 Task: Add Dr. Bronner's Organic Unscented Baby Magic Balm to the cart.
Action: Mouse moved to (353, 175)
Screenshot: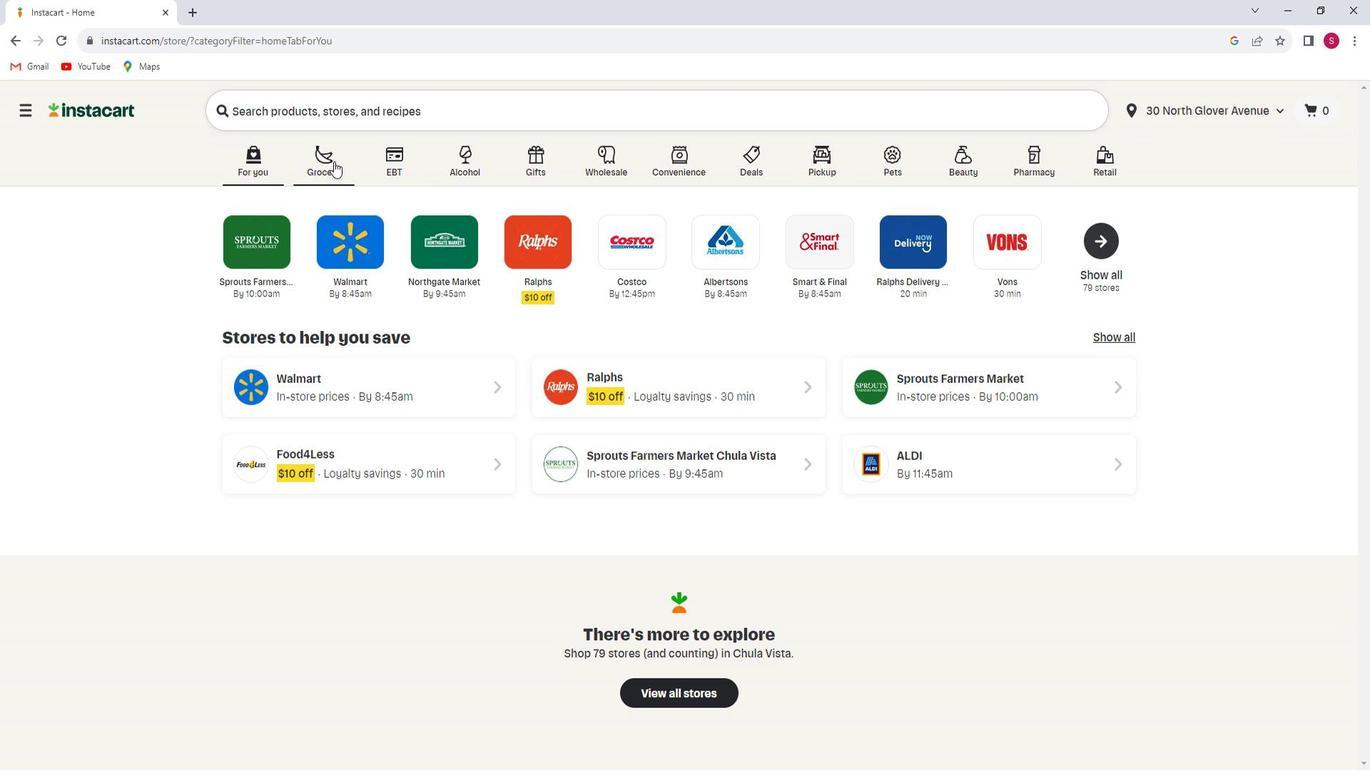 
Action: Mouse pressed left at (353, 175)
Screenshot: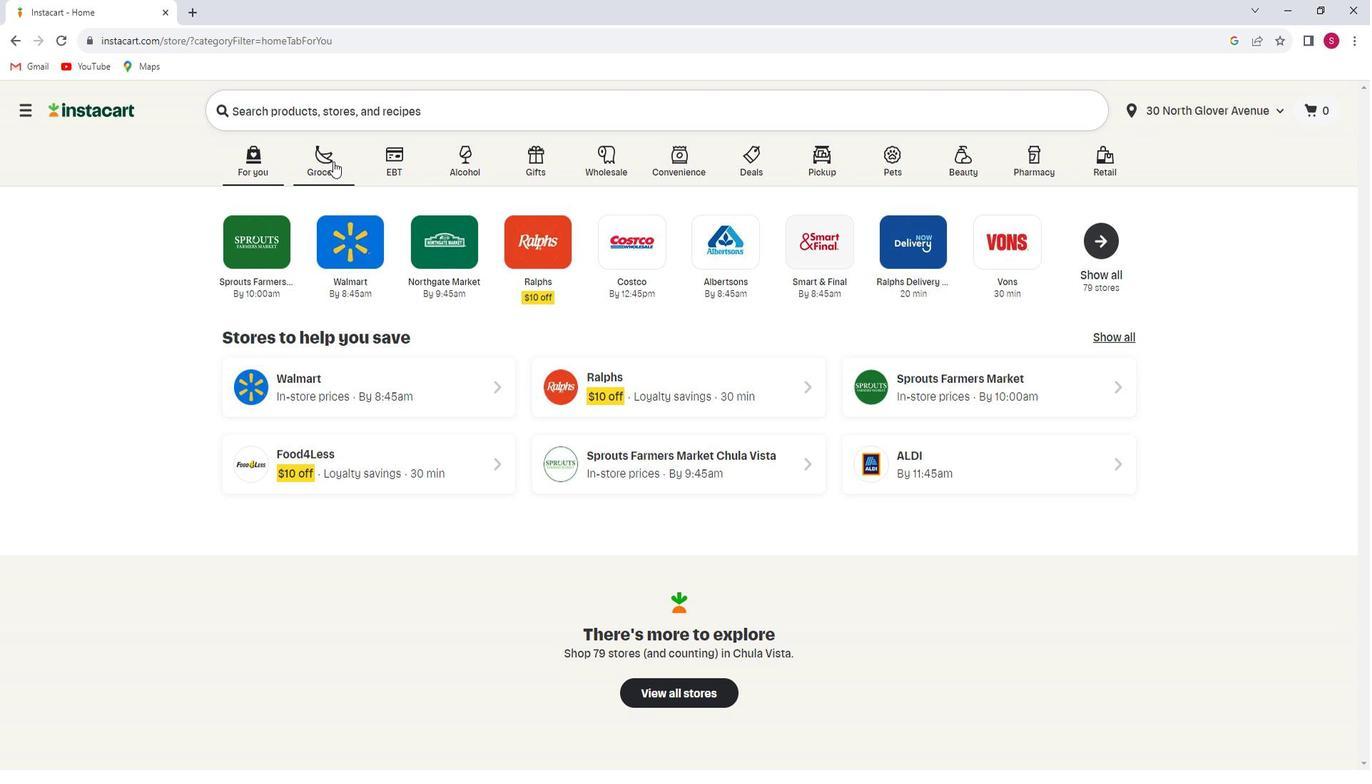 
Action: Mouse moved to (379, 448)
Screenshot: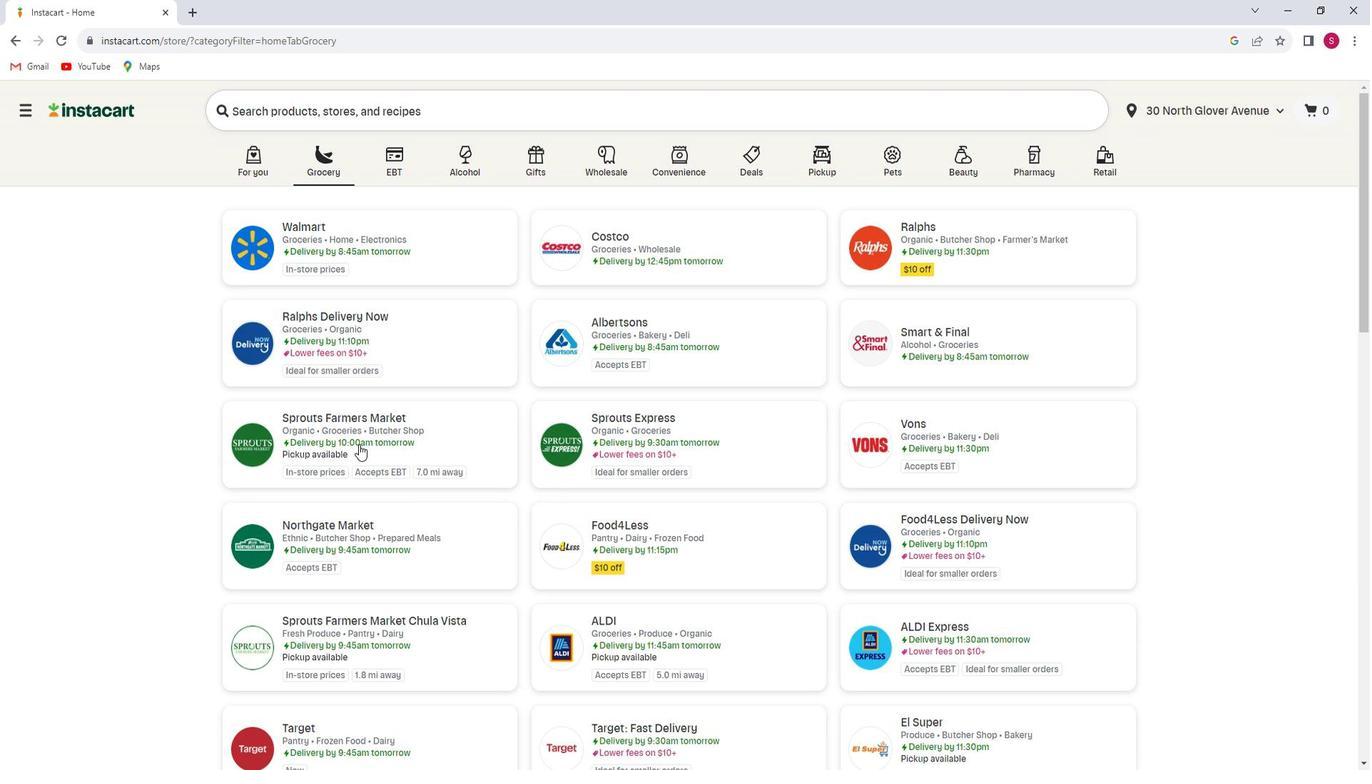 
Action: Mouse pressed left at (379, 448)
Screenshot: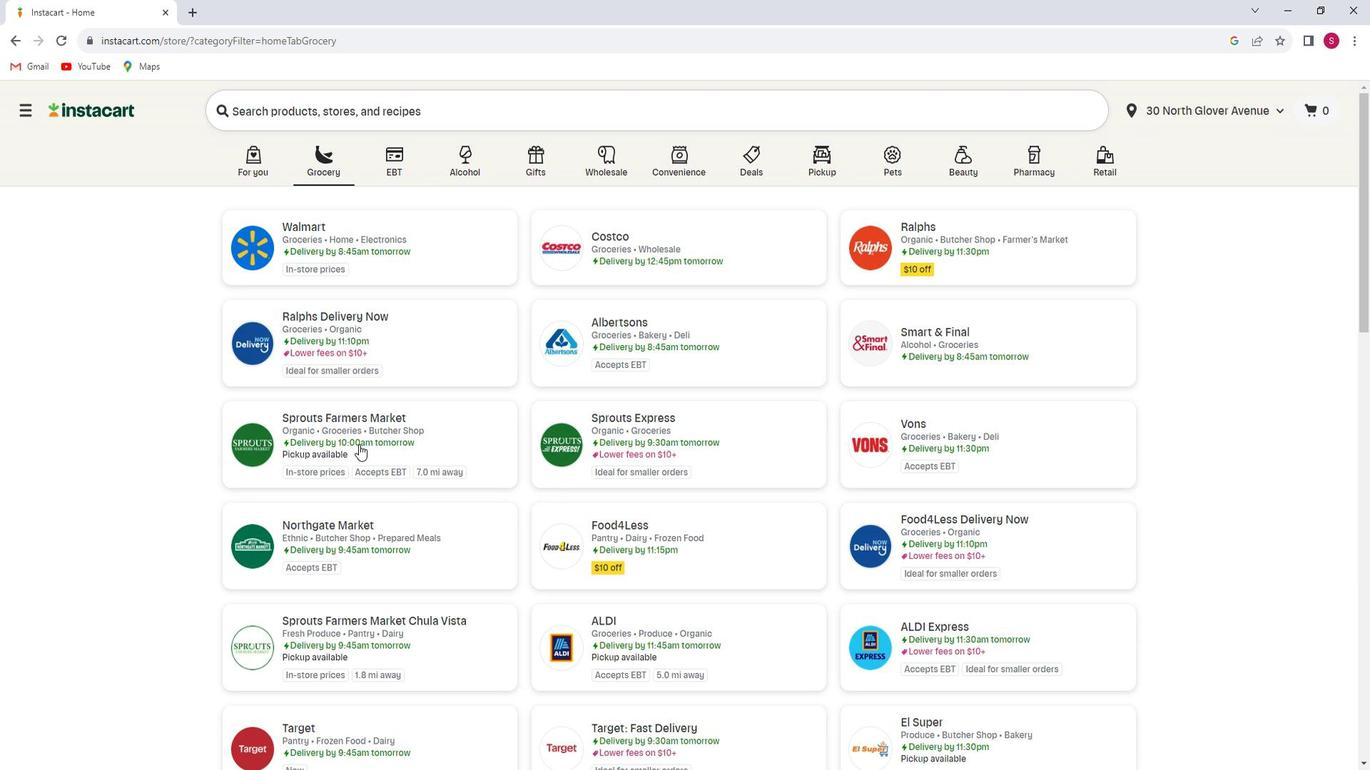 
Action: Mouse moved to (41, 559)
Screenshot: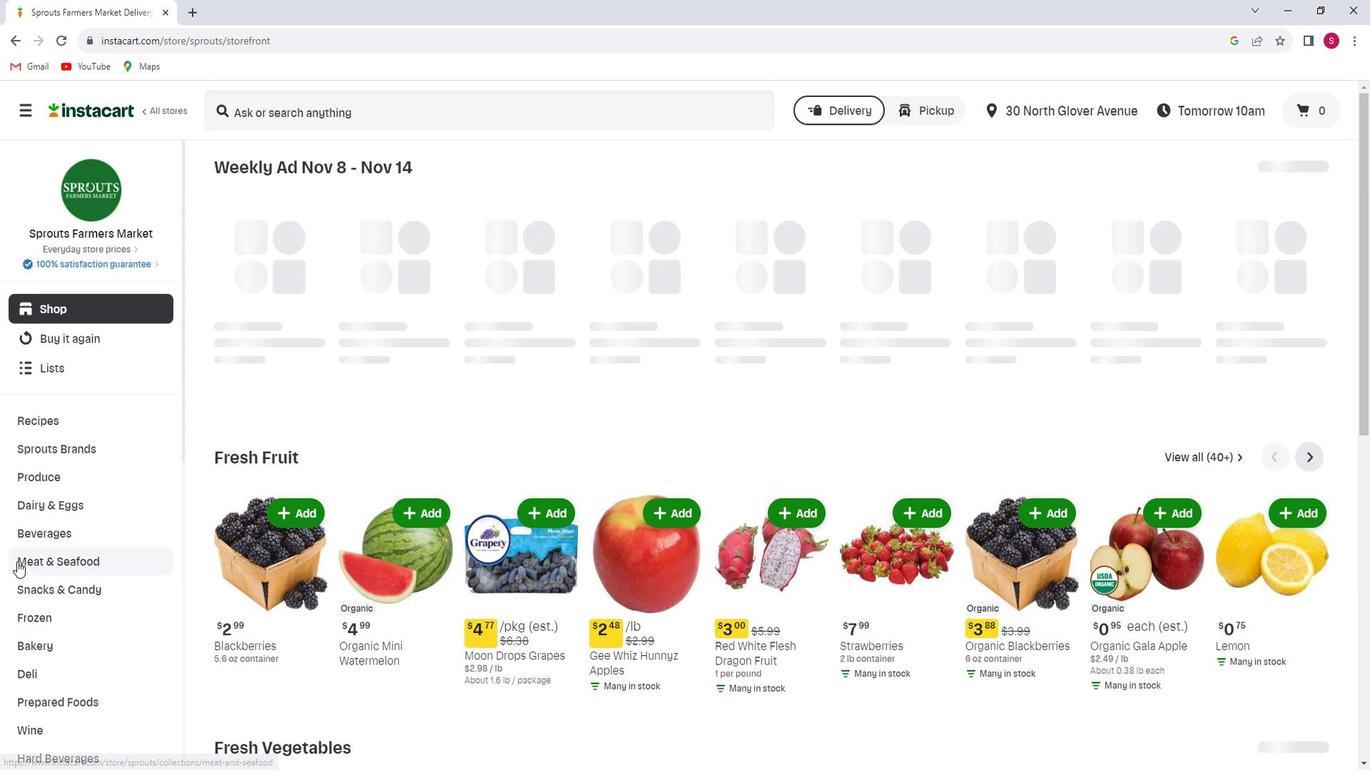 
Action: Mouse scrolled (41, 558) with delta (0, 0)
Screenshot: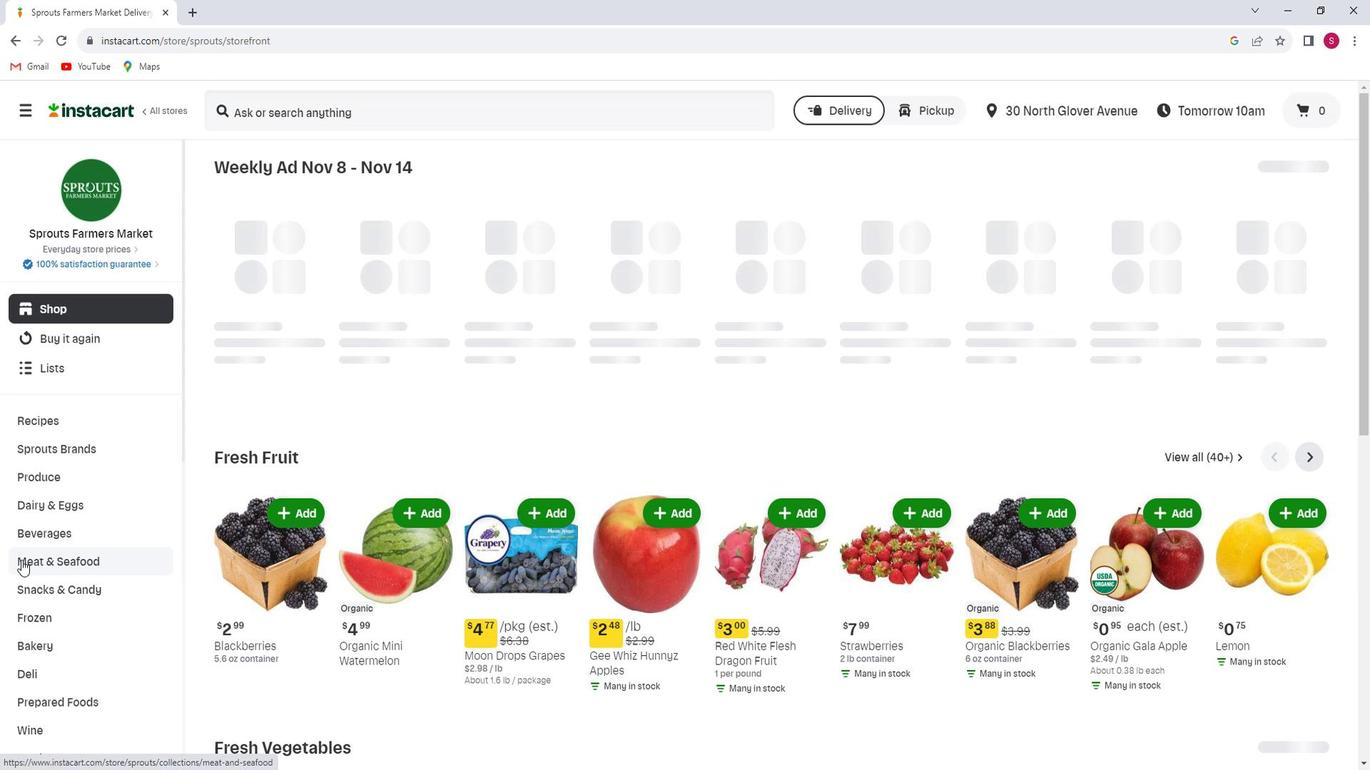 
Action: Mouse scrolled (41, 558) with delta (0, 0)
Screenshot: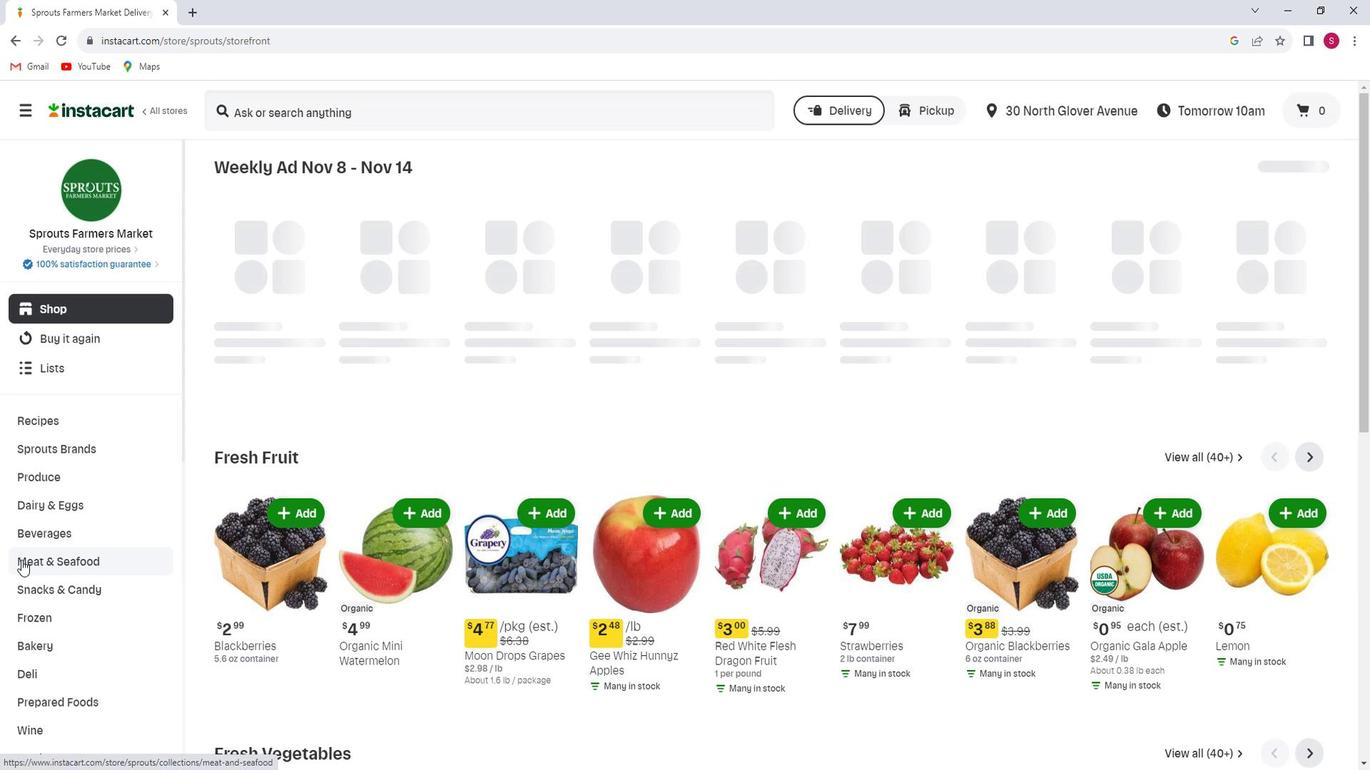 
Action: Mouse scrolled (41, 558) with delta (0, 0)
Screenshot: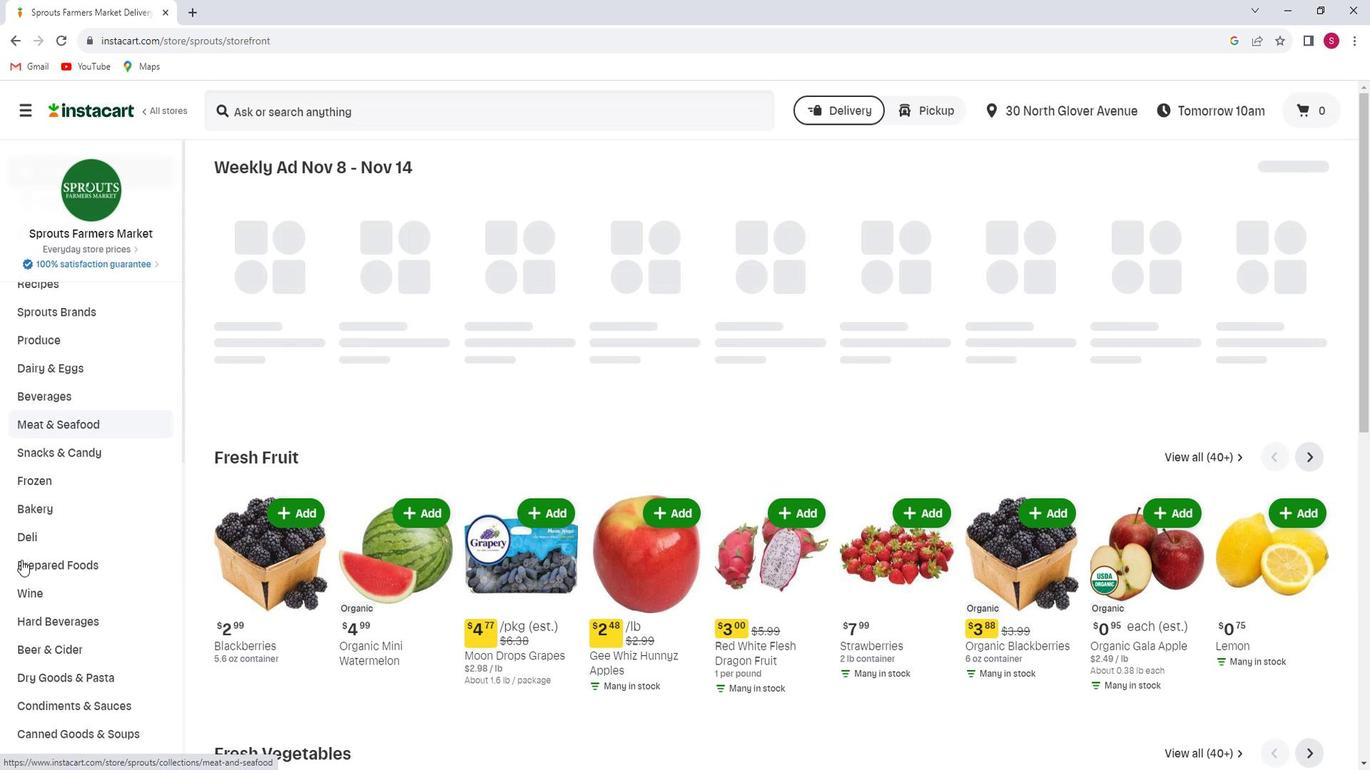 
Action: Mouse scrolled (41, 558) with delta (0, 0)
Screenshot: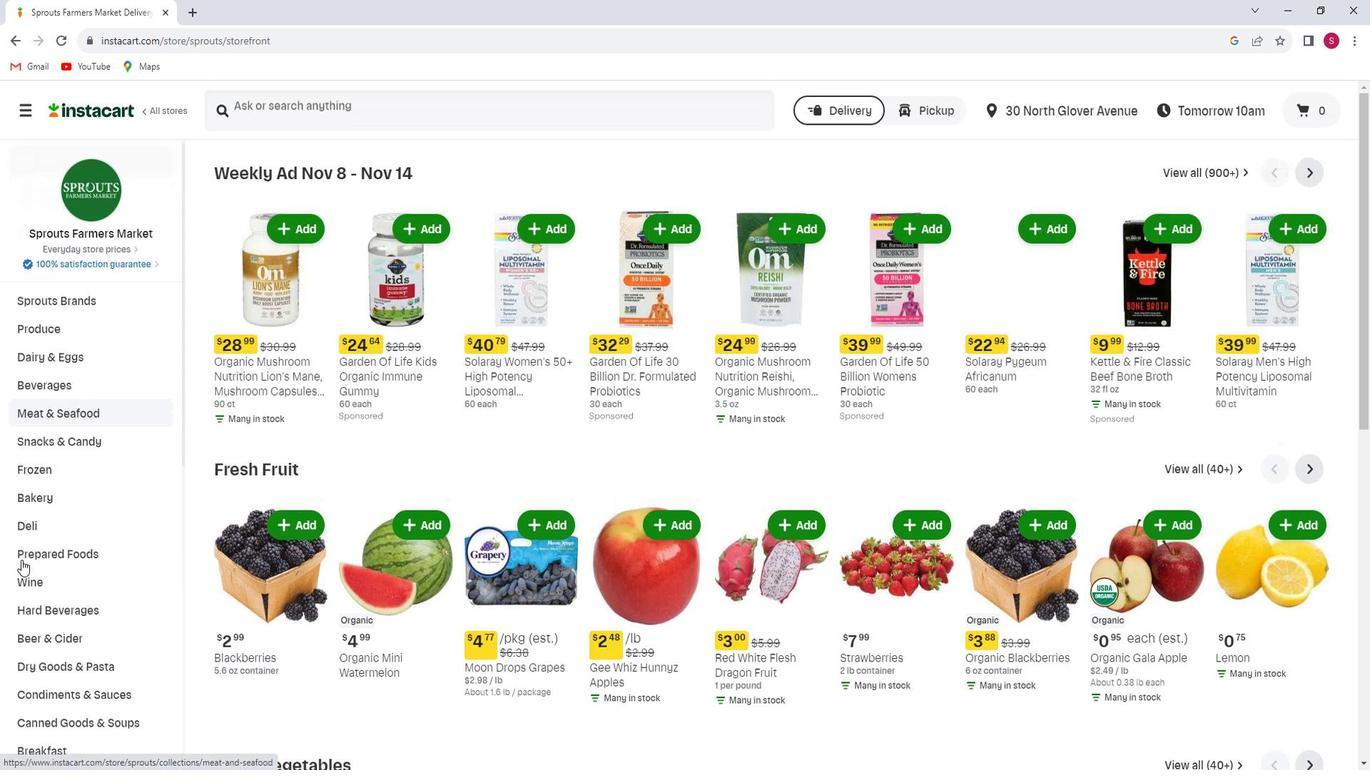 
Action: Mouse scrolled (41, 558) with delta (0, 0)
Screenshot: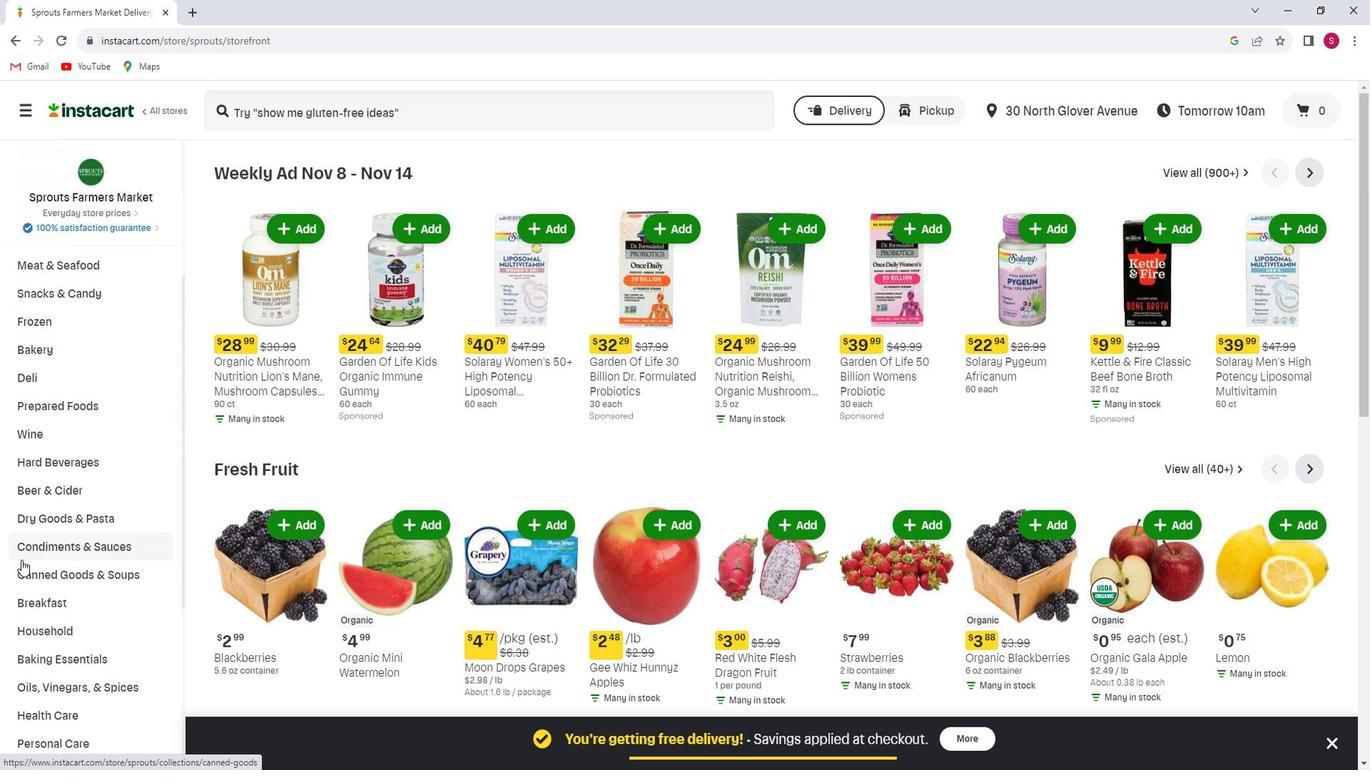 
Action: Mouse scrolled (41, 558) with delta (0, 0)
Screenshot: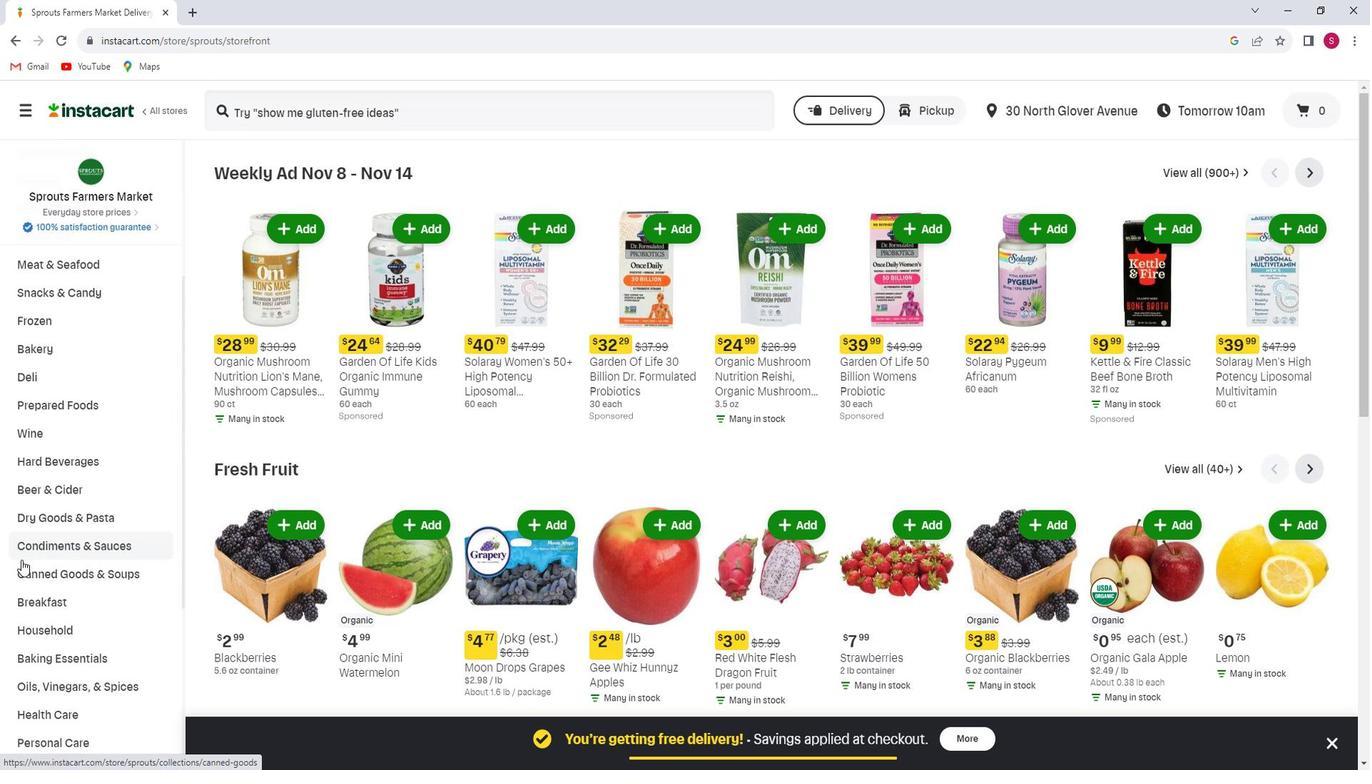 
Action: Mouse scrolled (41, 560) with delta (0, 0)
Screenshot: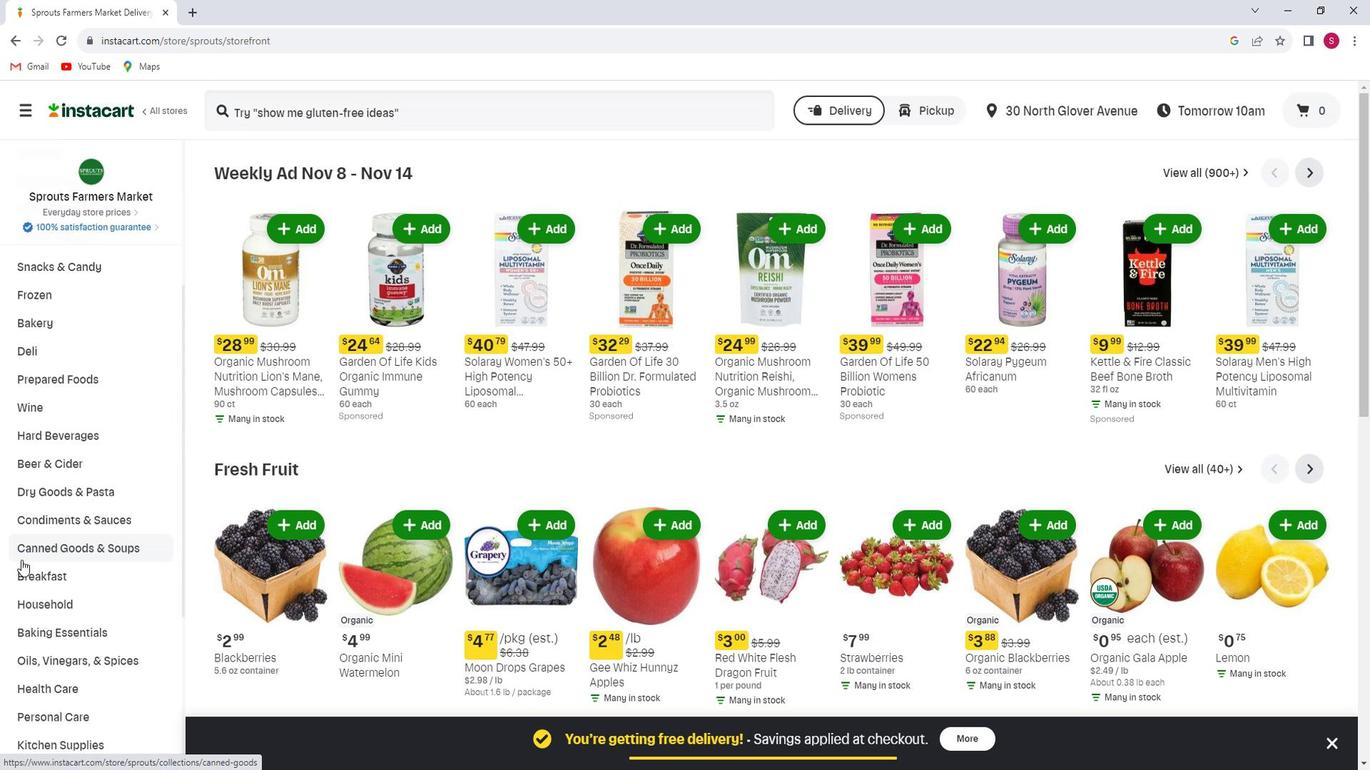 
Action: Mouse scrolled (41, 558) with delta (0, 0)
Screenshot: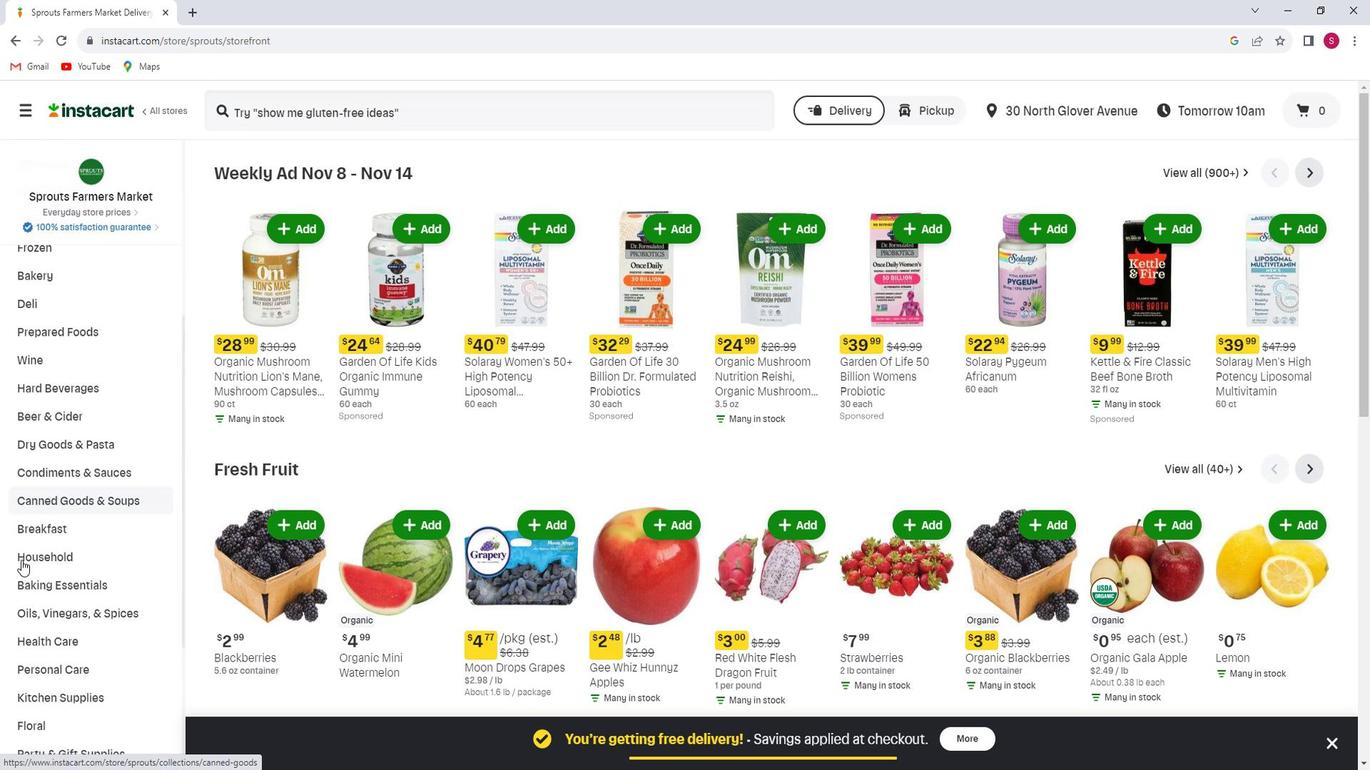 
Action: Mouse moved to (55, 572)
Screenshot: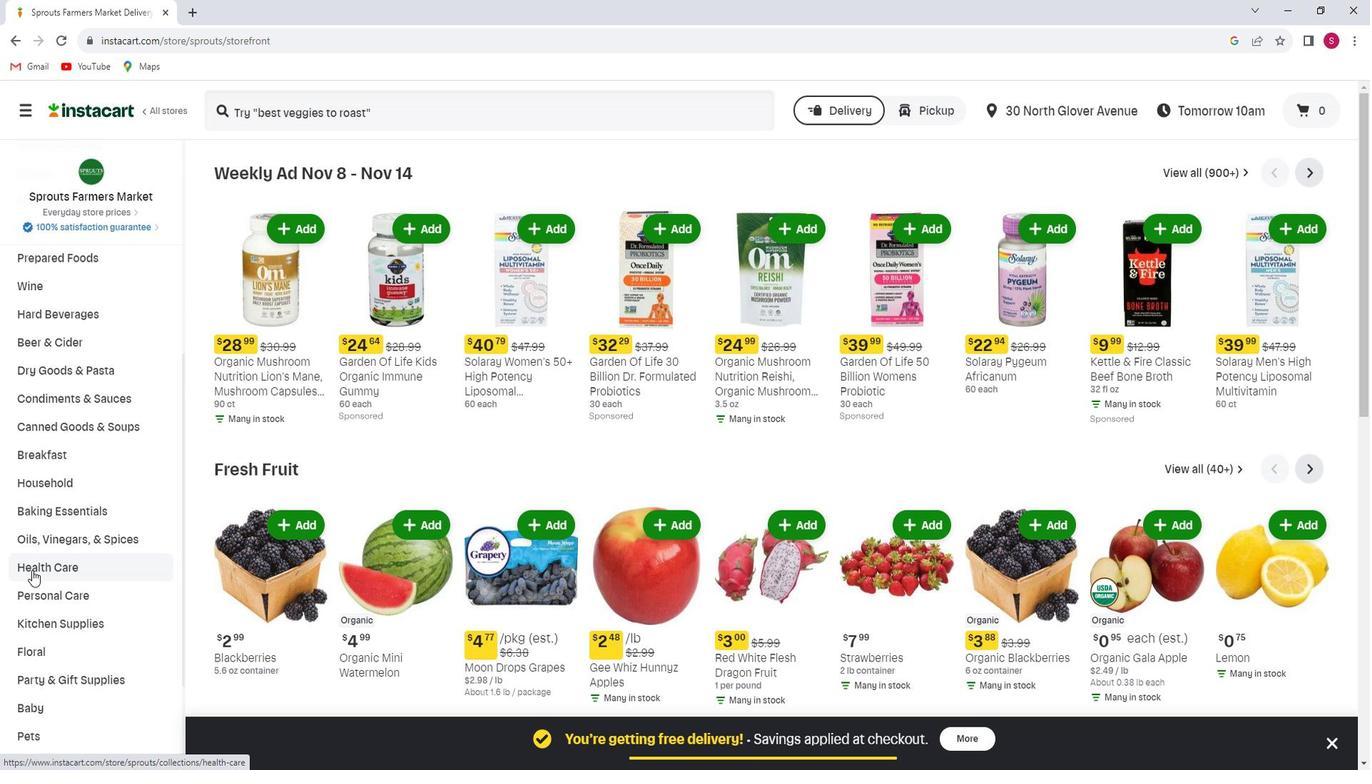 
Action: Mouse scrolled (55, 571) with delta (0, 0)
Screenshot: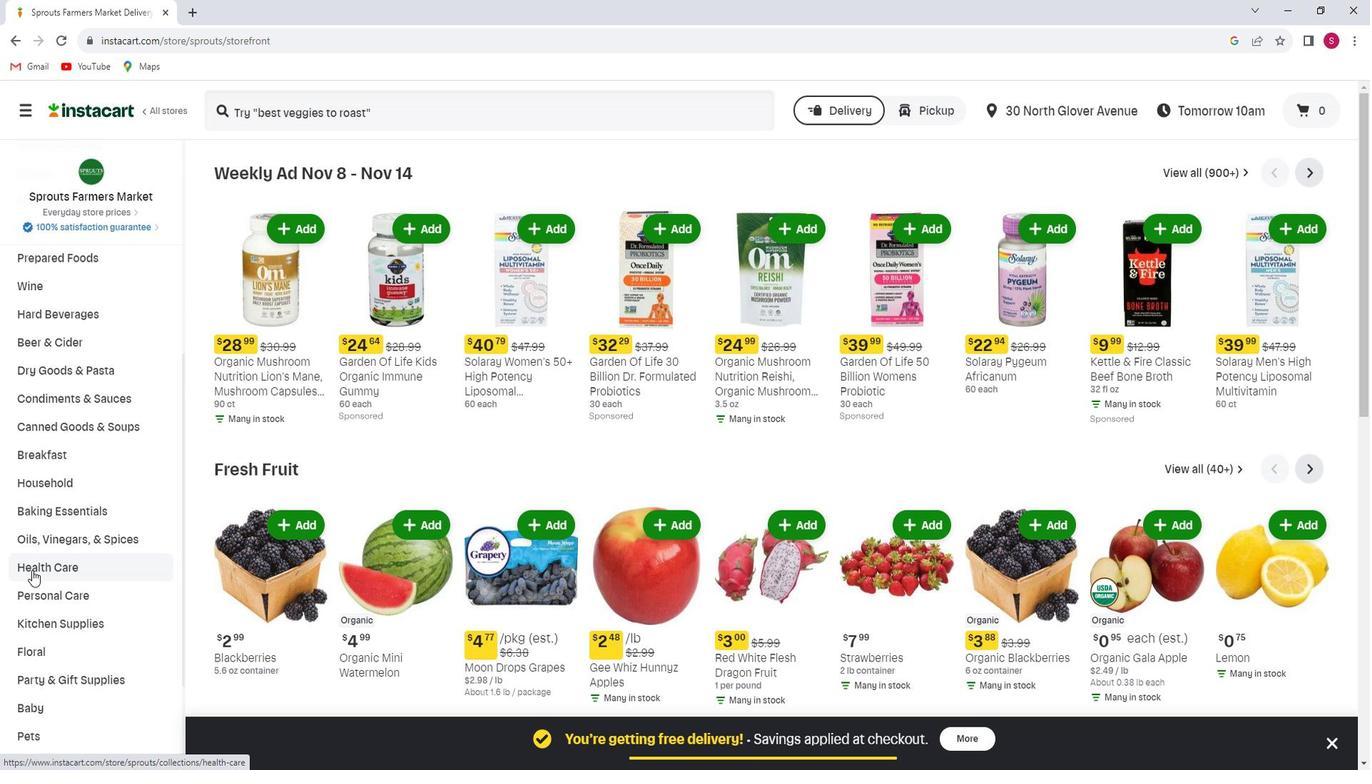 
Action: Mouse moved to (64, 585)
Screenshot: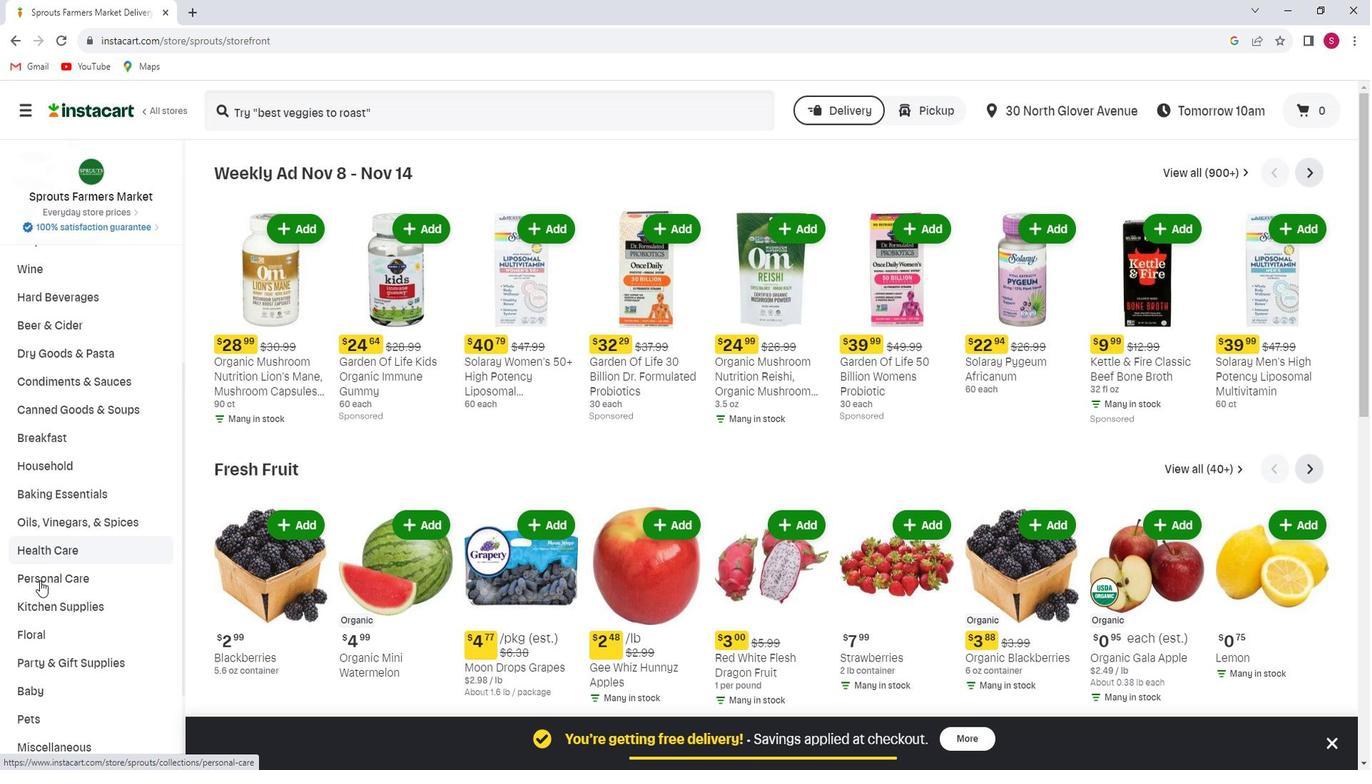
Action: Mouse scrolled (64, 585) with delta (0, 0)
Screenshot: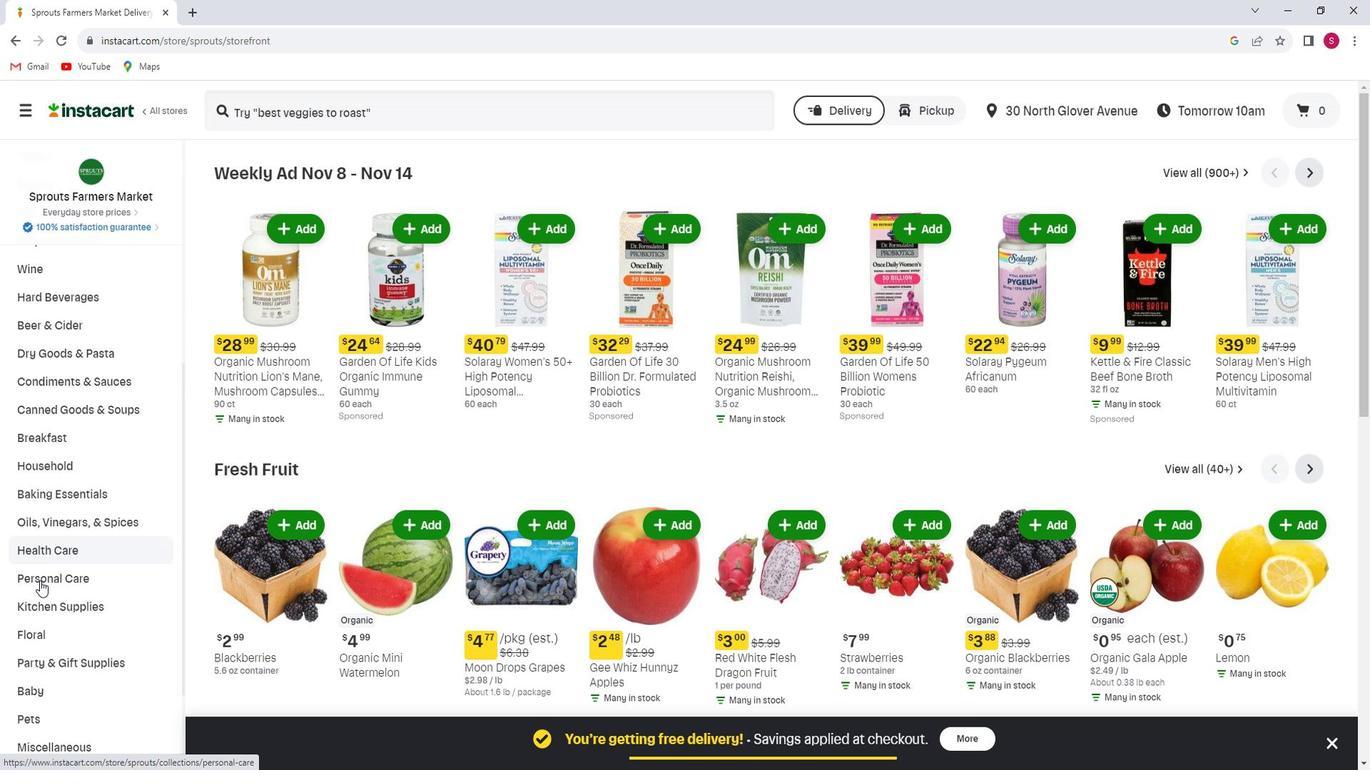 
Action: Mouse moved to (72, 559)
Screenshot: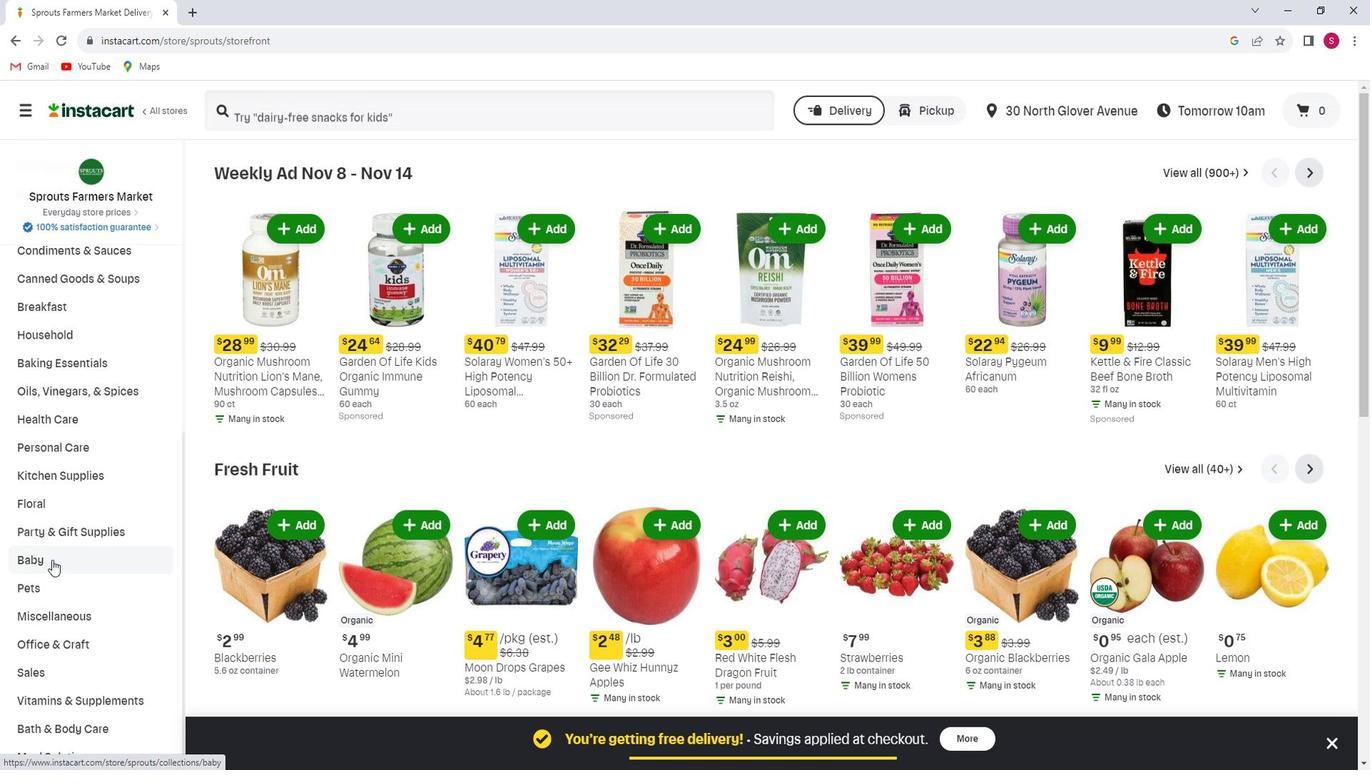 
Action: Mouse pressed left at (72, 559)
Screenshot: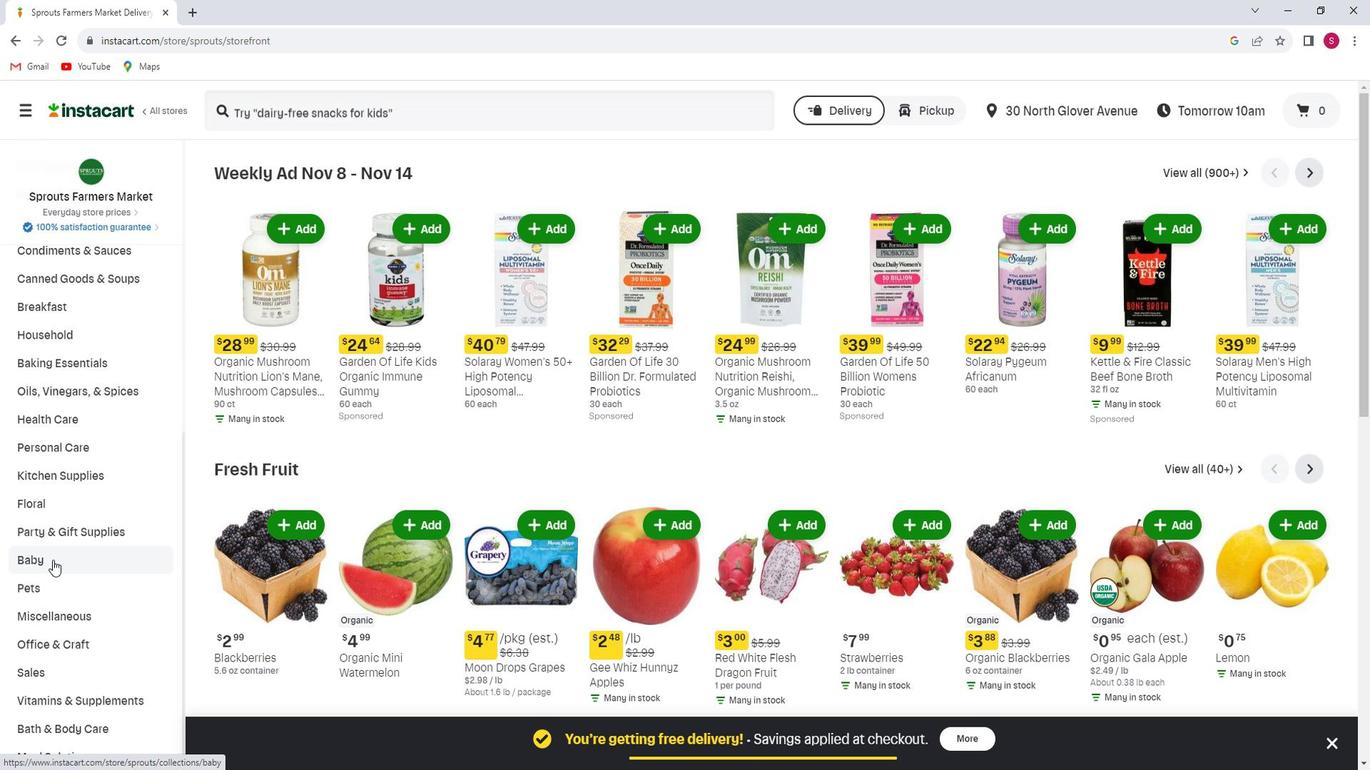 
Action: Mouse moved to (101, 588)
Screenshot: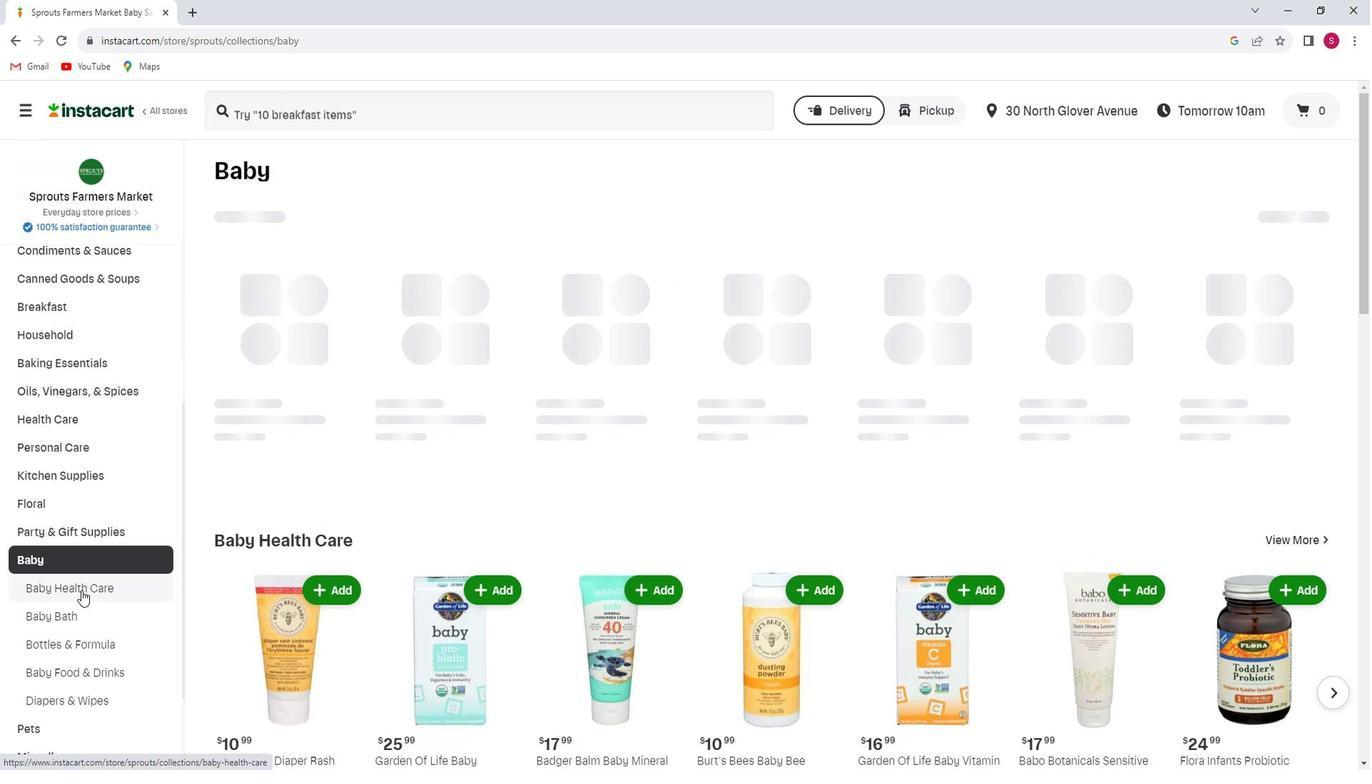 
Action: Mouse pressed left at (101, 588)
Screenshot: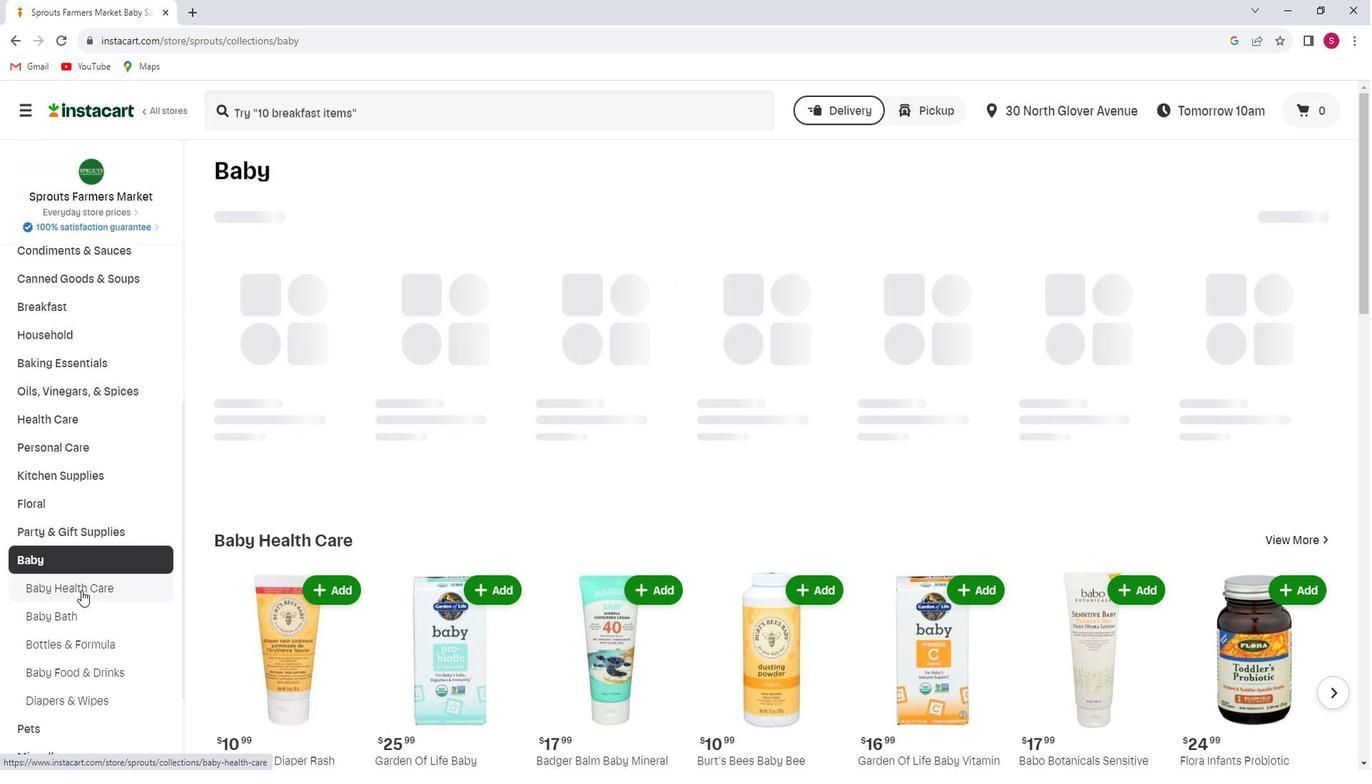 
Action: Mouse moved to (306, 131)
Screenshot: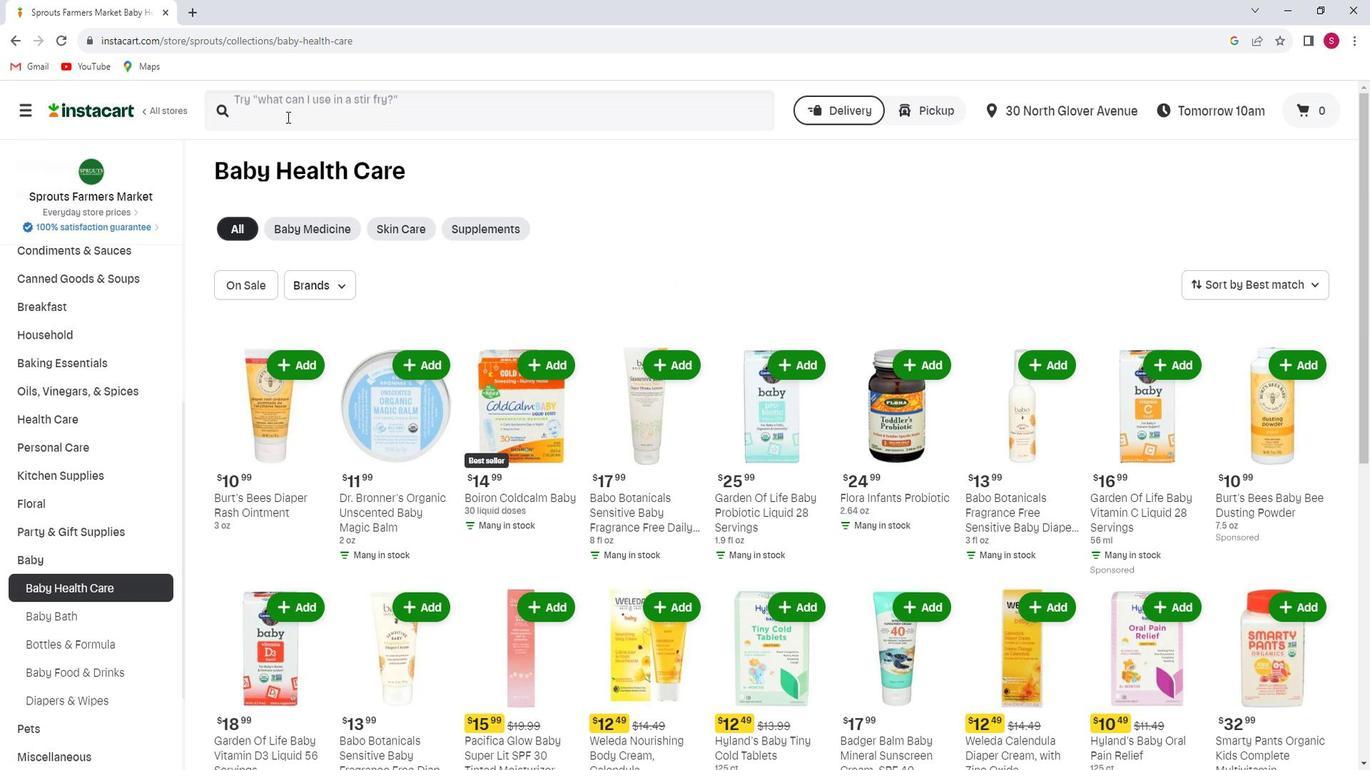 
Action: Mouse pressed left at (306, 131)
Screenshot: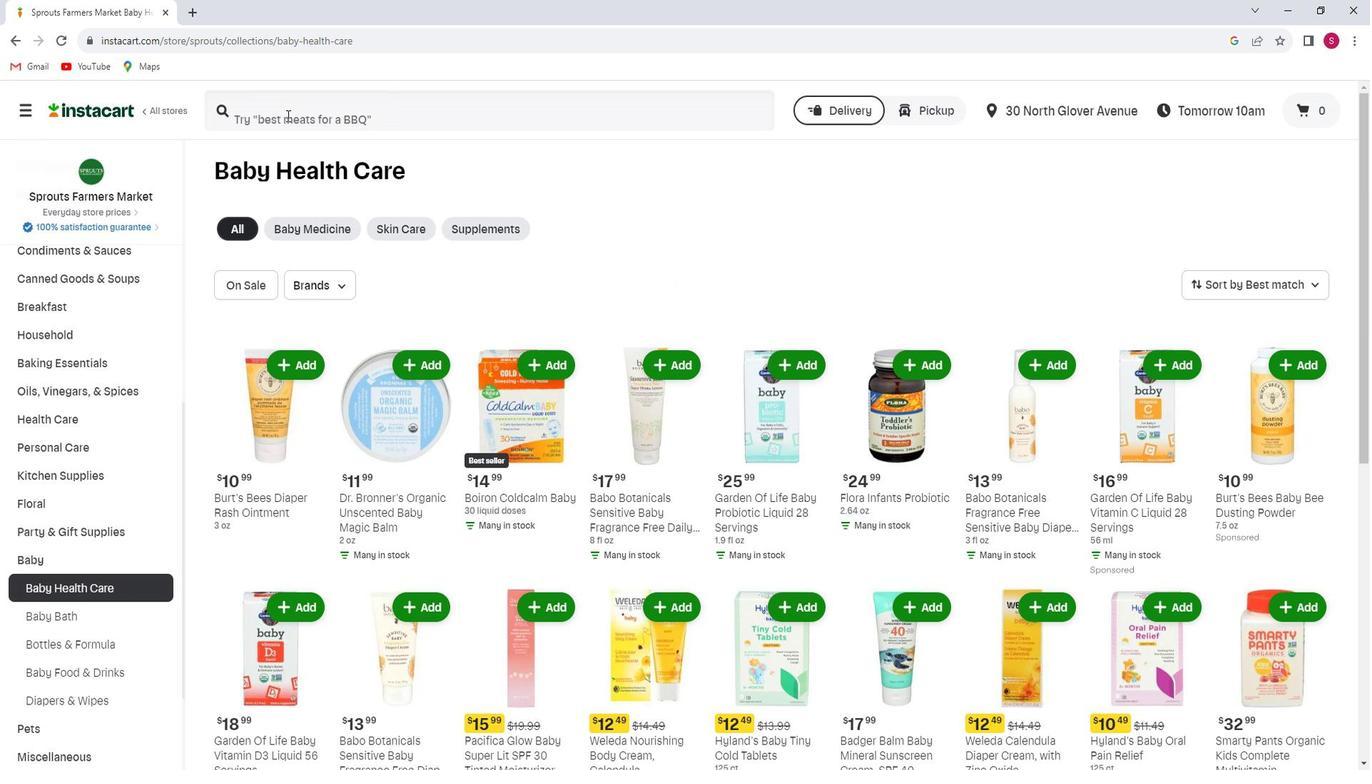 
Action: Key pressed <Key.shift>Dr.<Key.space><Key.shift>Bronner's<Key.space><Key.shift>Organic<Key.space><Key.shift>Unscented<Key.space><Key.shift>Baby<Key.space><Key.shift>Magic<Key.space><Key.shift>Balm<Key.enter>
Screenshot: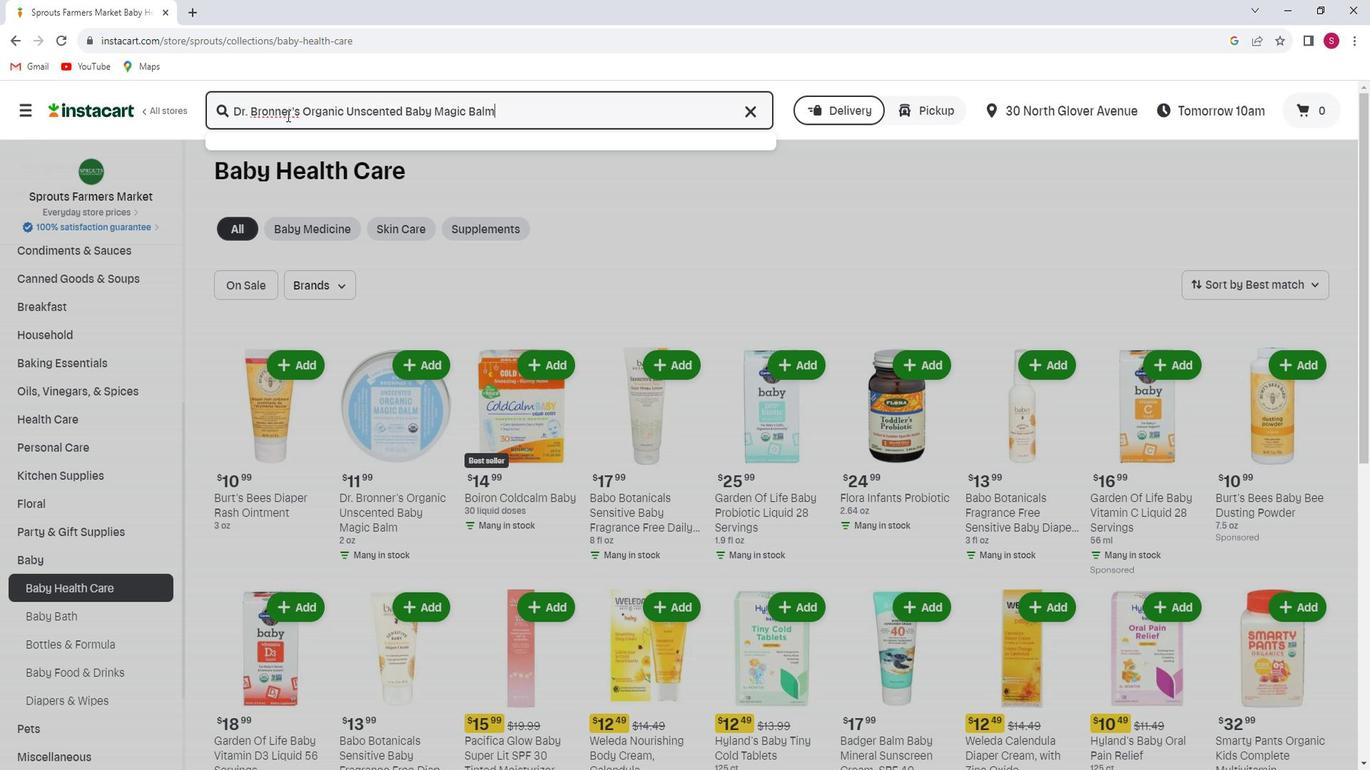 
Action: Mouse moved to (410, 236)
Screenshot: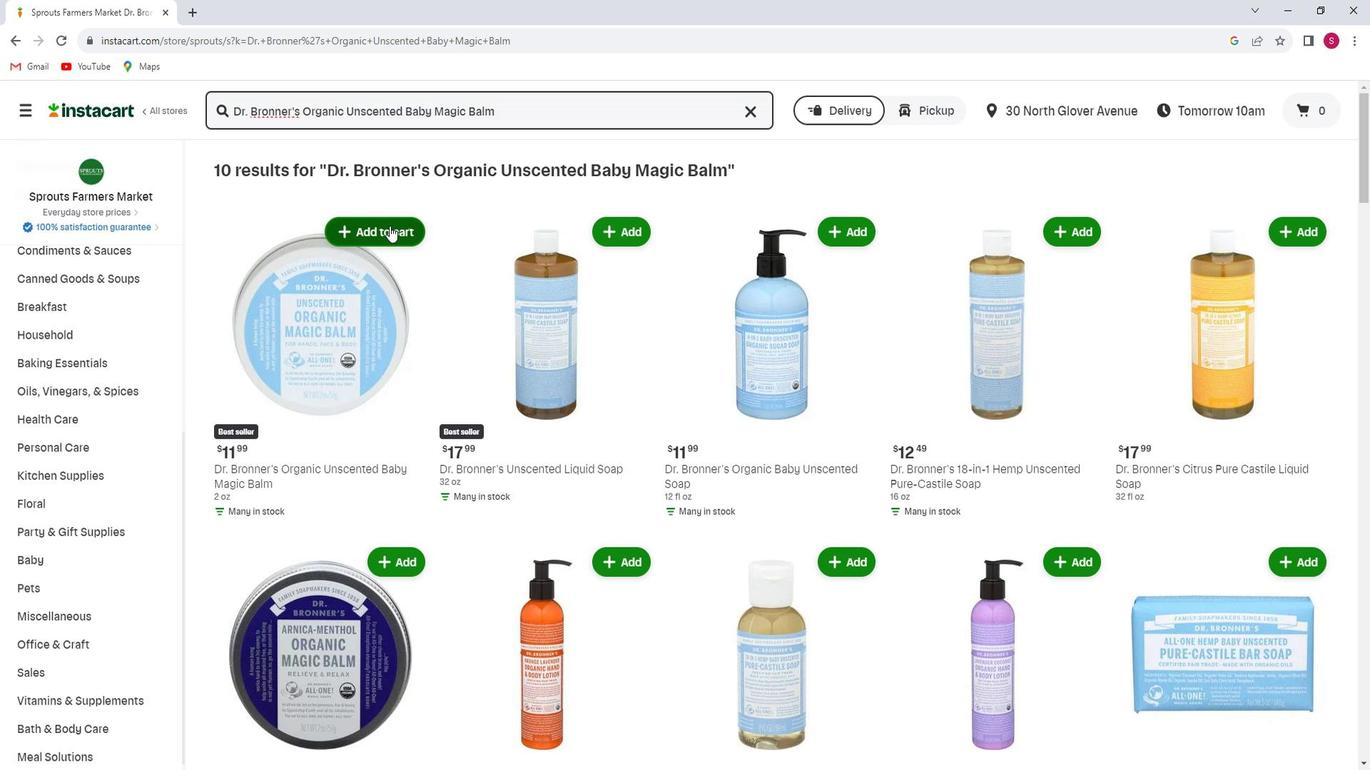 
Action: Mouse pressed left at (410, 236)
Screenshot: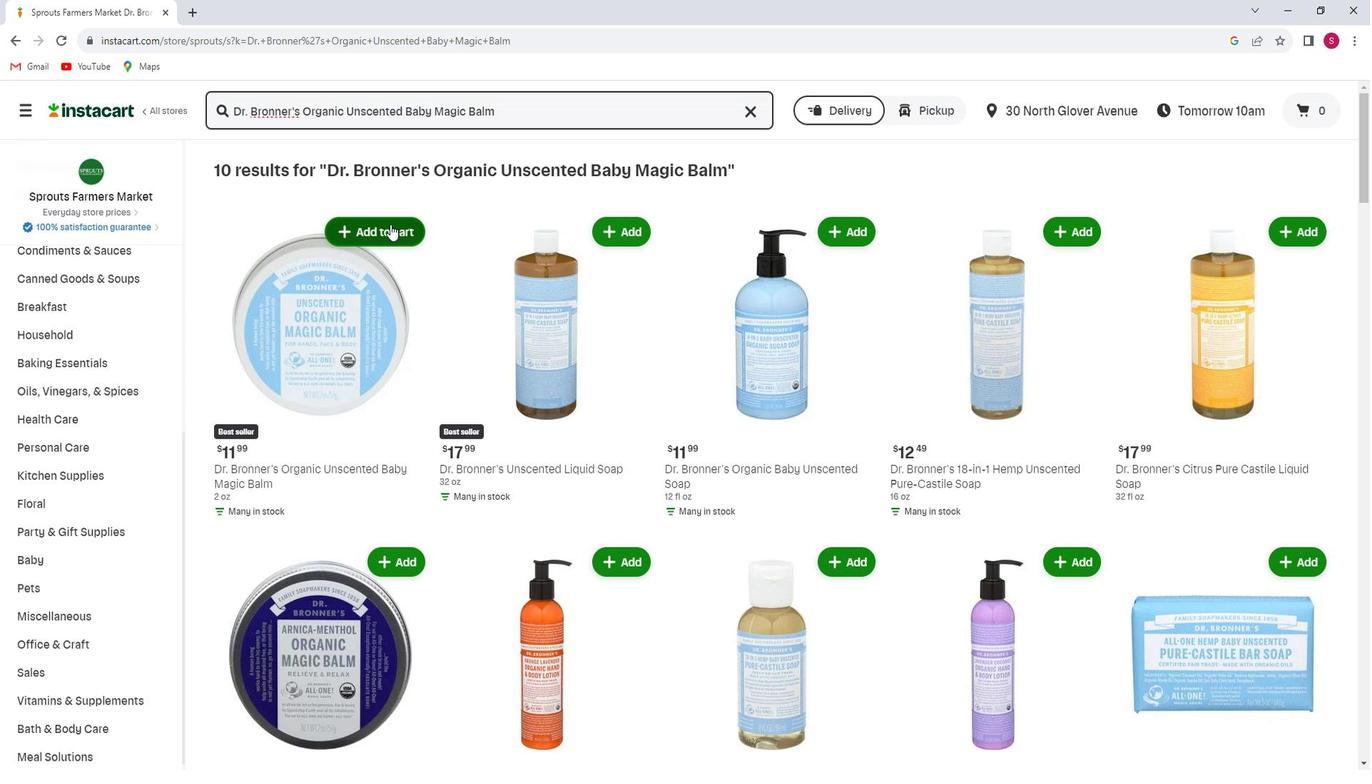 
